 Task: Add the "Quantity selector" component in the site builder.
Action: Mouse moved to (934, 83)
Screenshot: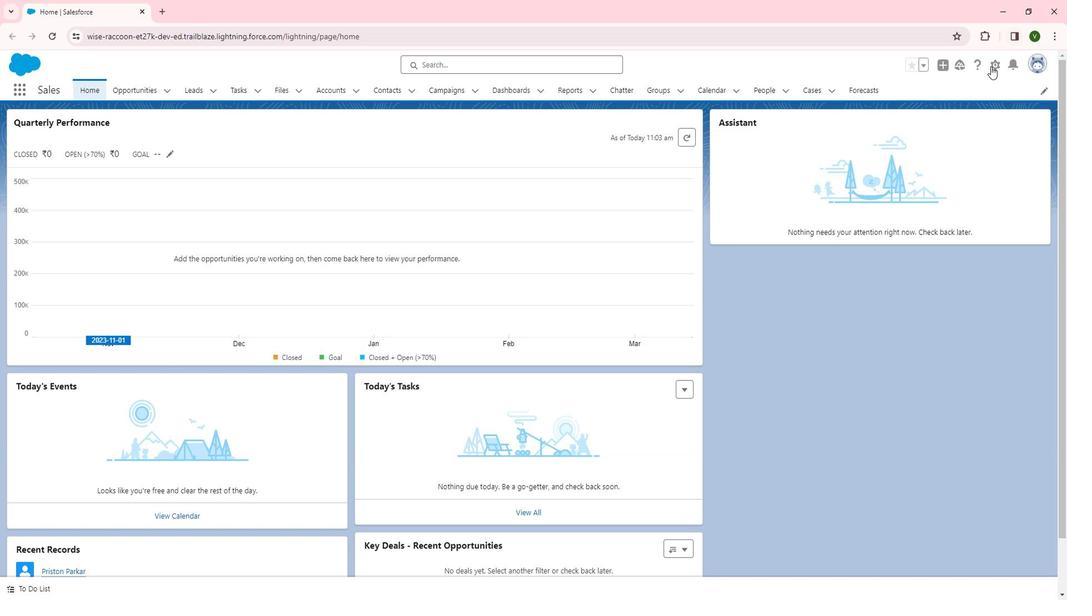 
Action: Mouse pressed left at (934, 83)
Screenshot: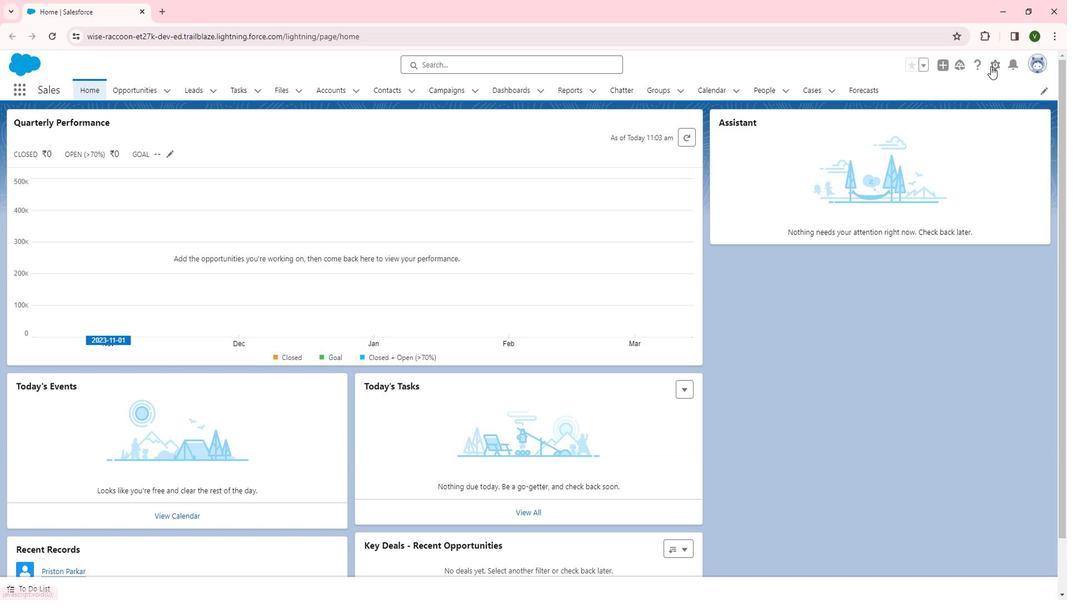 
Action: Mouse moved to (880, 109)
Screenshot: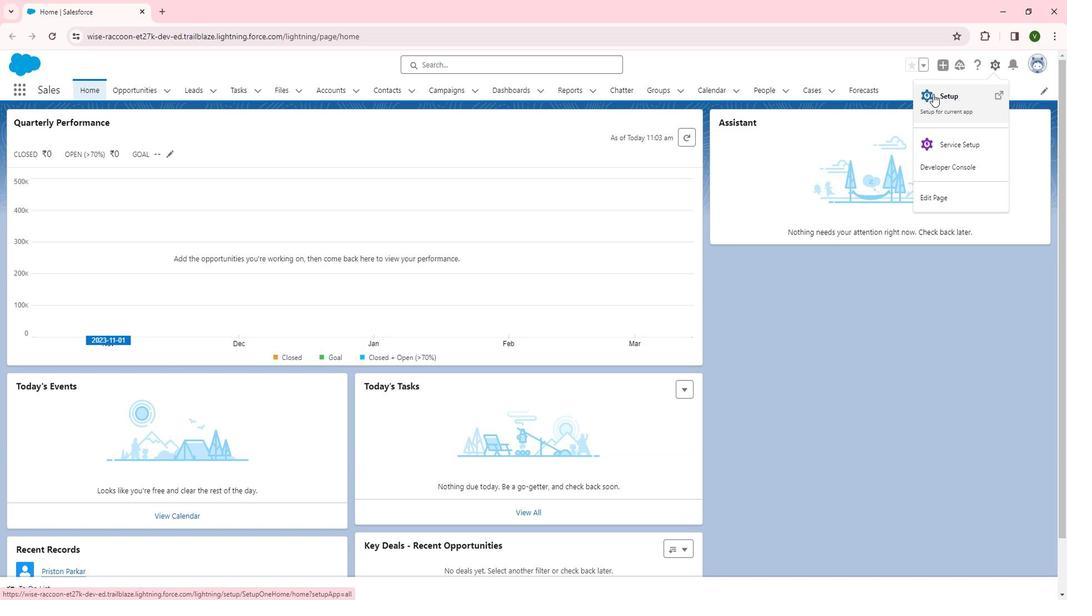 
Action: Mouse pressed left at (880, 109)
Screenshot: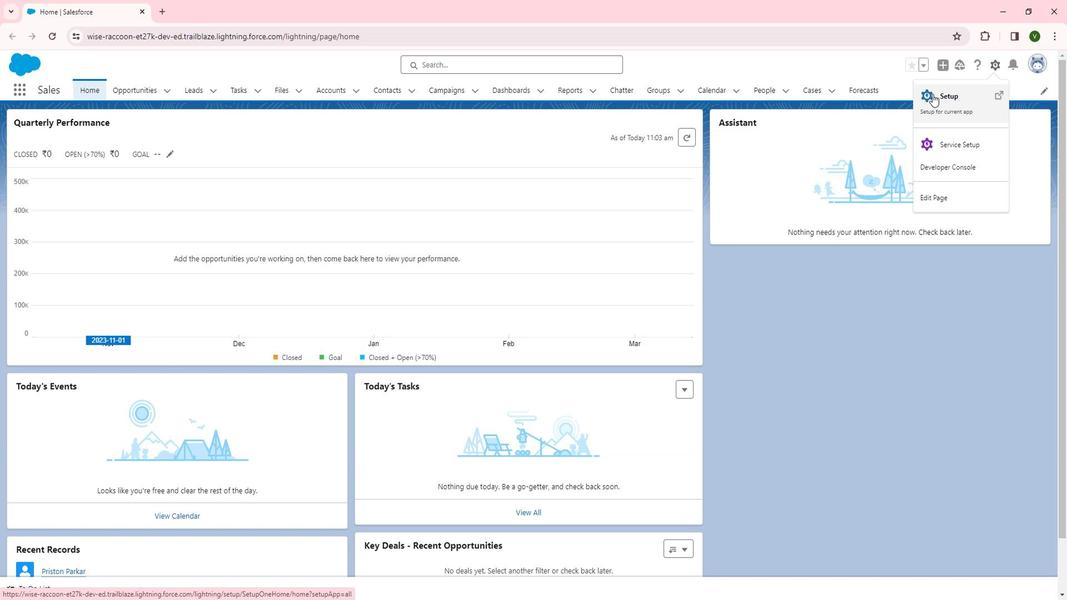 
Action: Mouse moved to (66, 301)
Screenshot: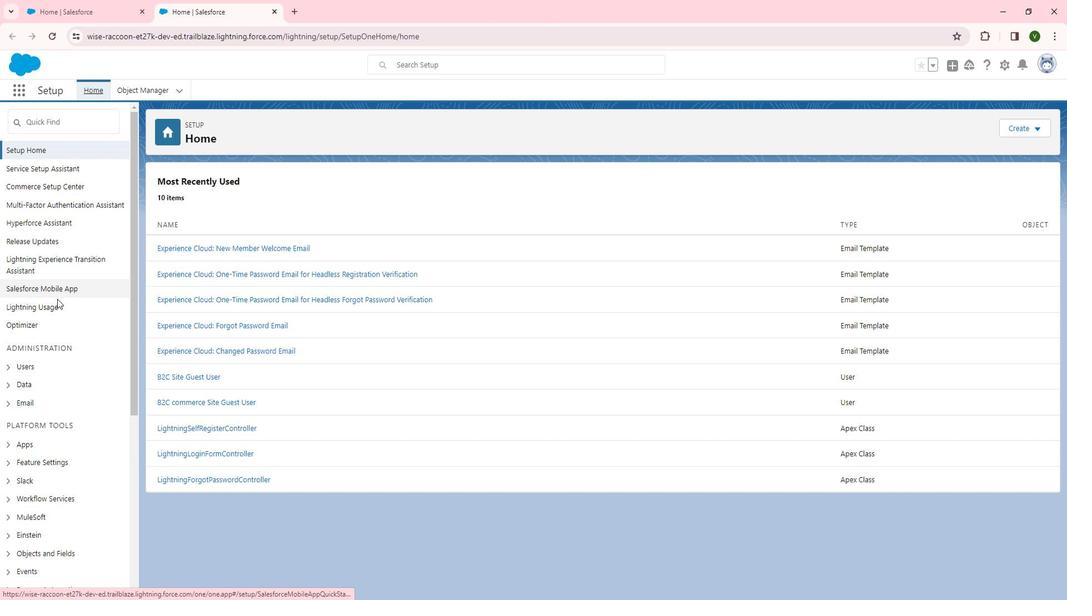 
Action: Mouse scrolled (66, 300) with delta (0, 0)
Screenshot: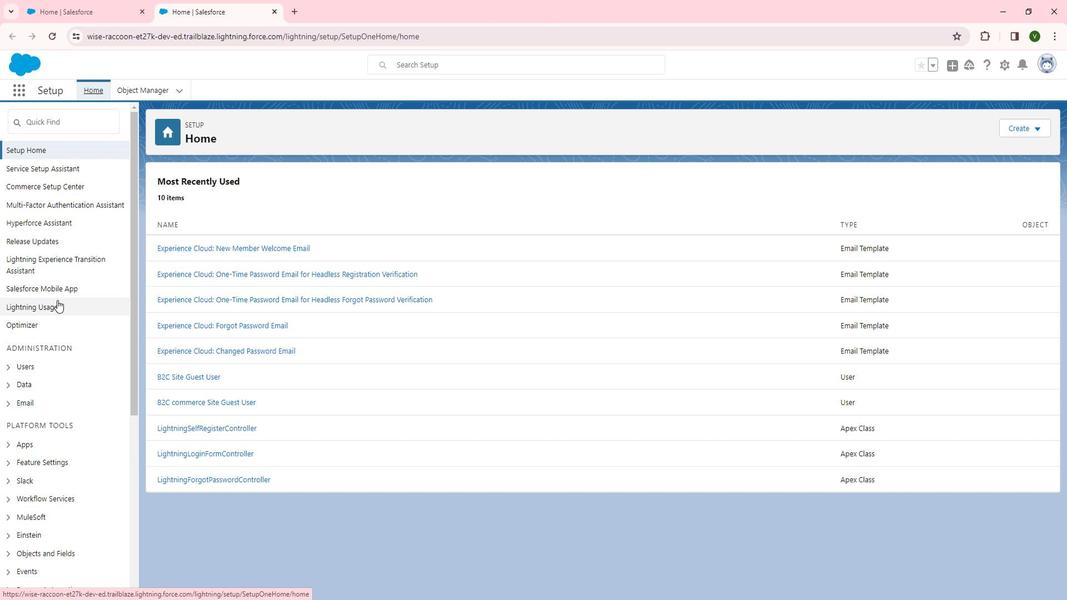 
Action: Mouse scrolled (66, 300) with delta (0, 0)
Screenshot: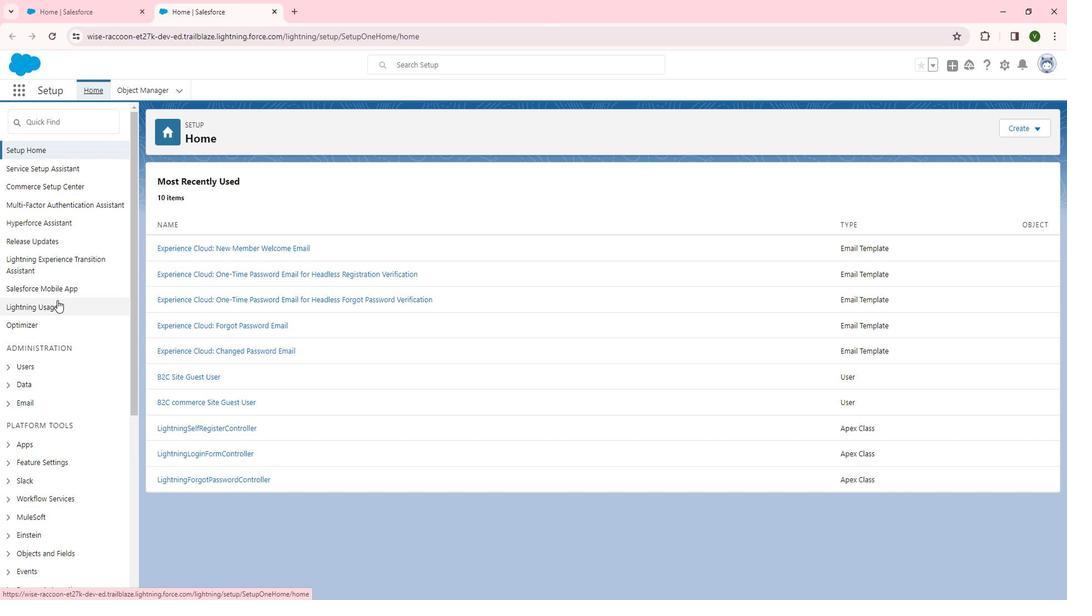 
Action: Mouse scrolled (66, 300) with delta (0, 0)
Screenshot: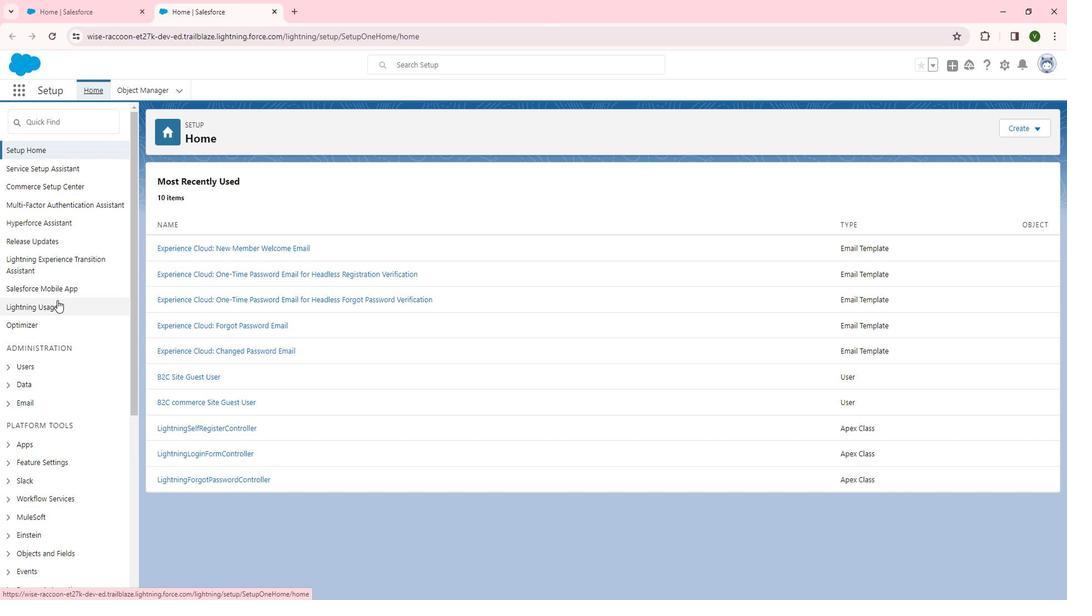 
Action: Mouse moved to (43, 287)
Screenshot: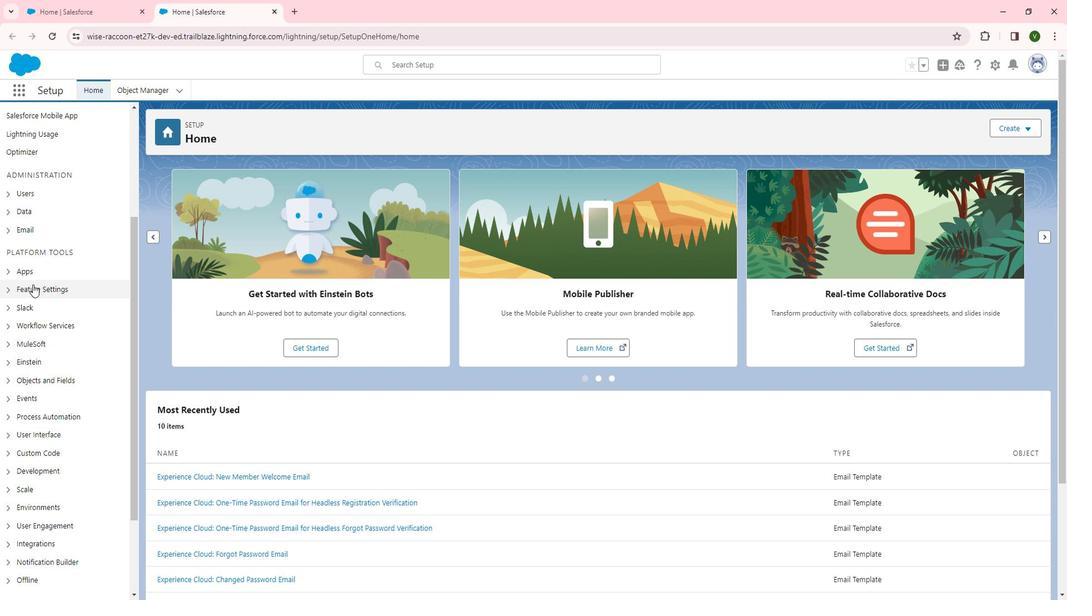 
Action: Mouse pressed left at (43, 287)
Screenshot: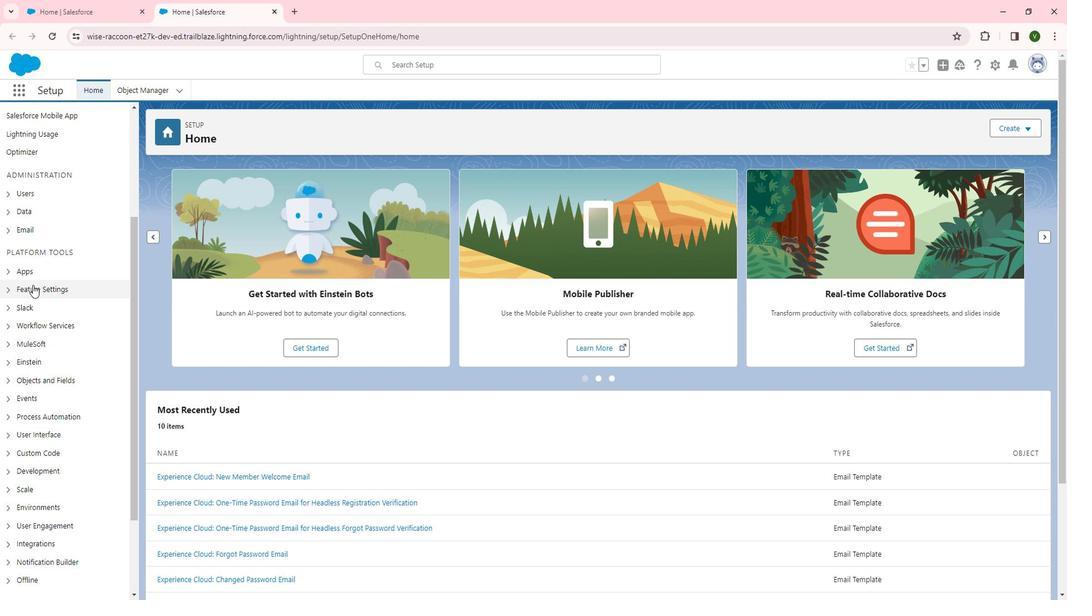 
Action: Mouse moved to (52, 336)
Screenshot: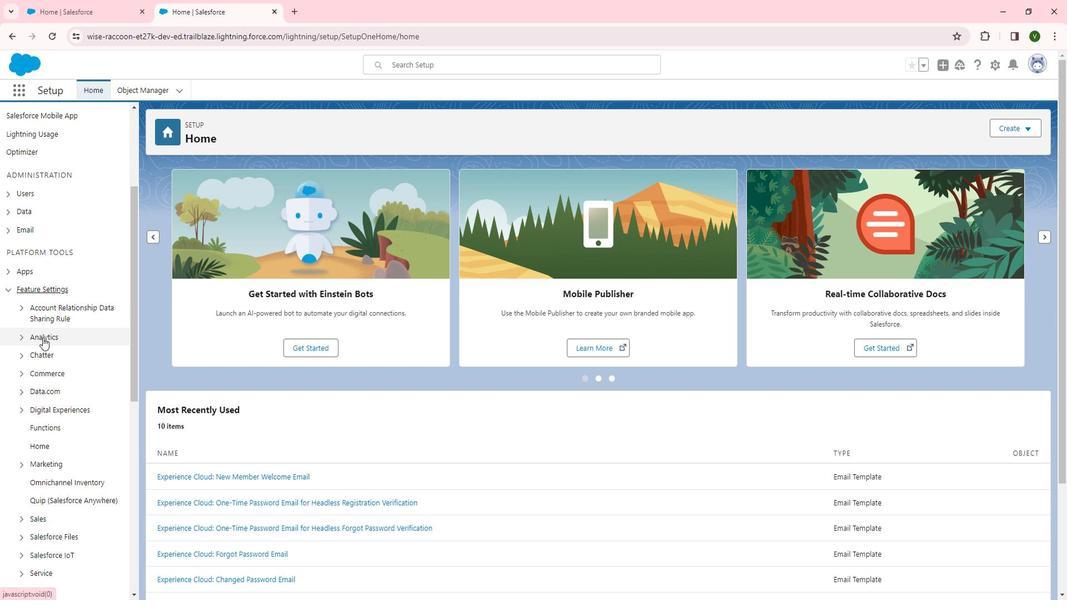 
Action: Mouse scrolled (52, 335) with delta (0, 0)
Screenshot: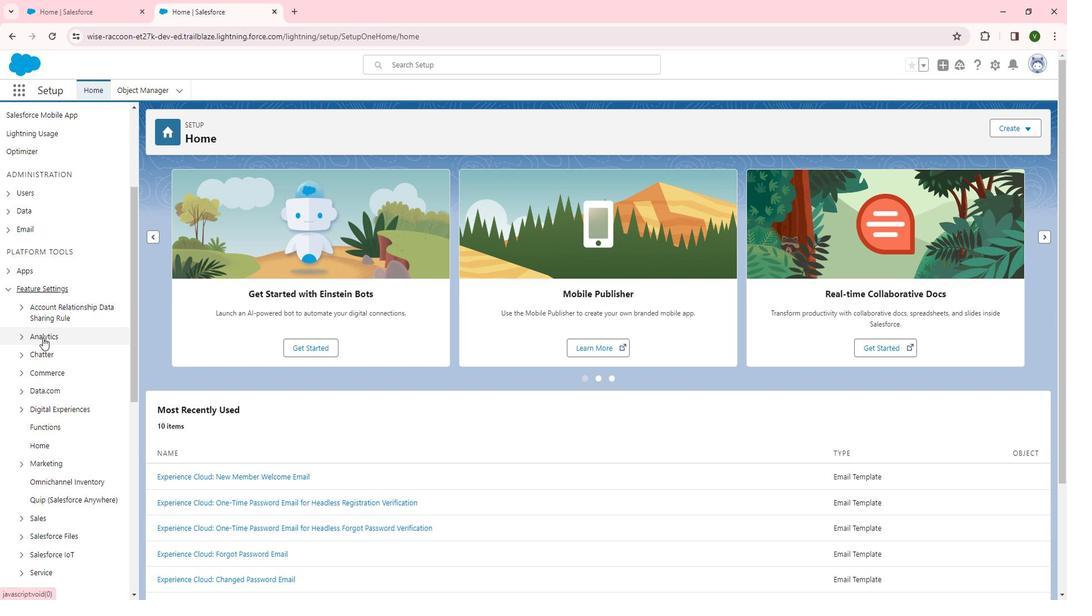 
Action: Mouse scrolled (52, 335) with delta (0, 0)
Screenshot: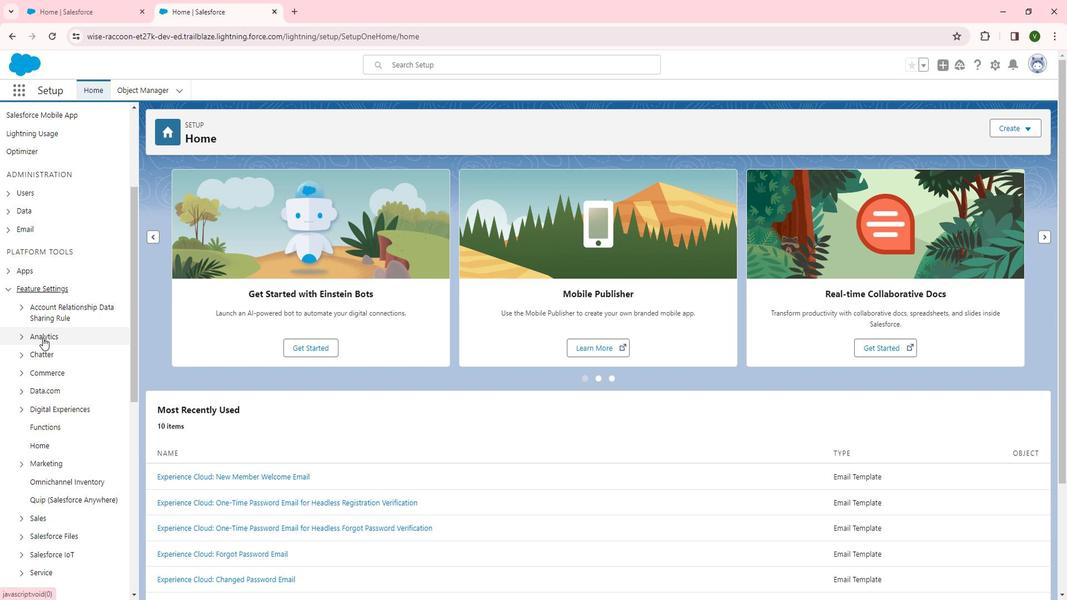 
Action: Mouse moved to (62, 293)
Screenshot: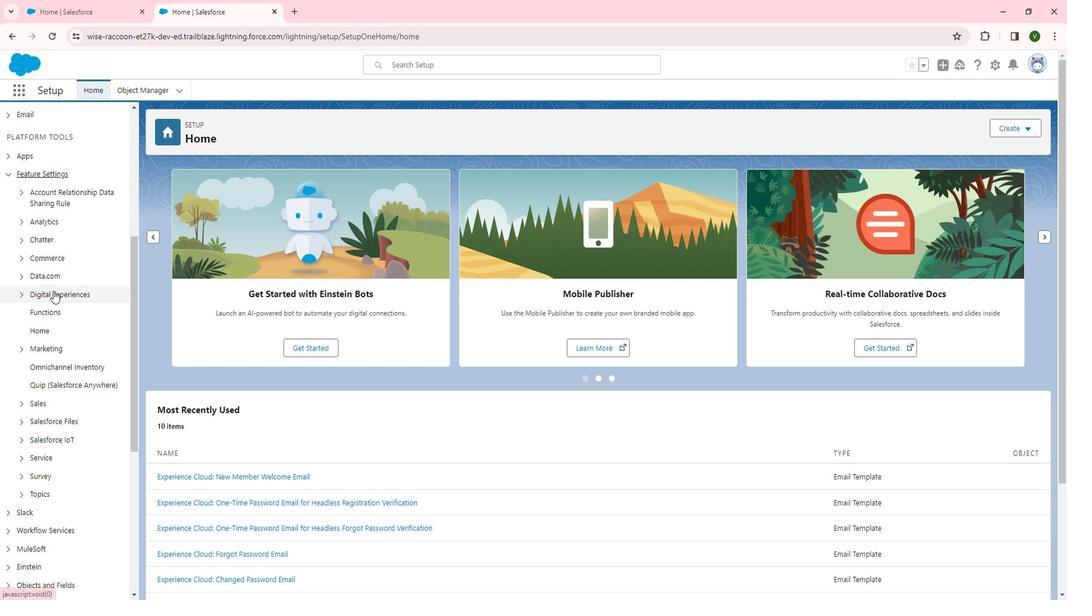 
Action: Mouse pressed left at (62, 293)
Screenshot: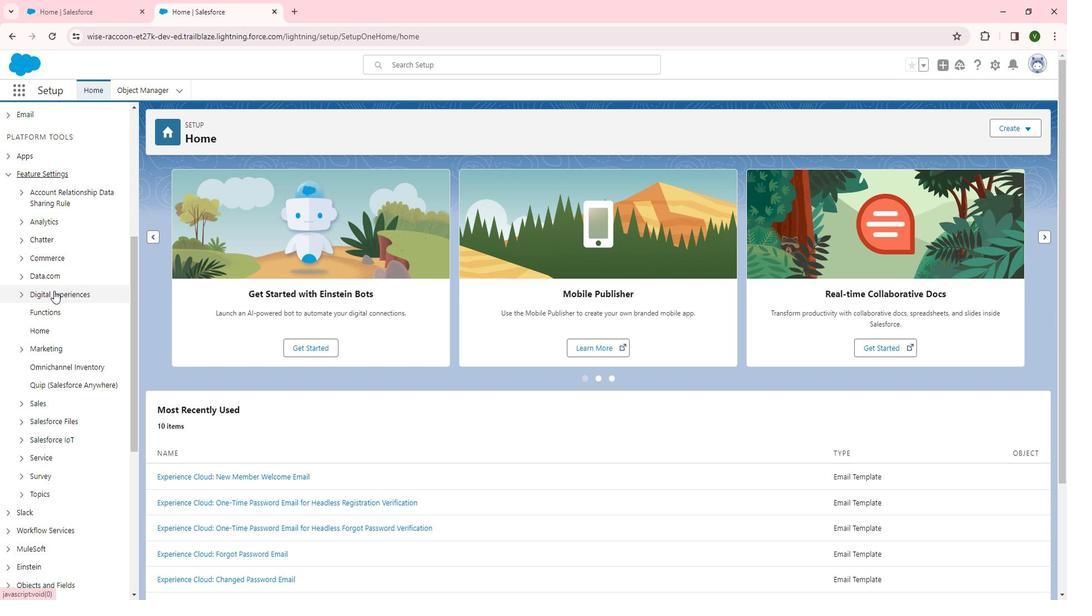 
Action: Mouse moved to (60, 310)
Screenshot: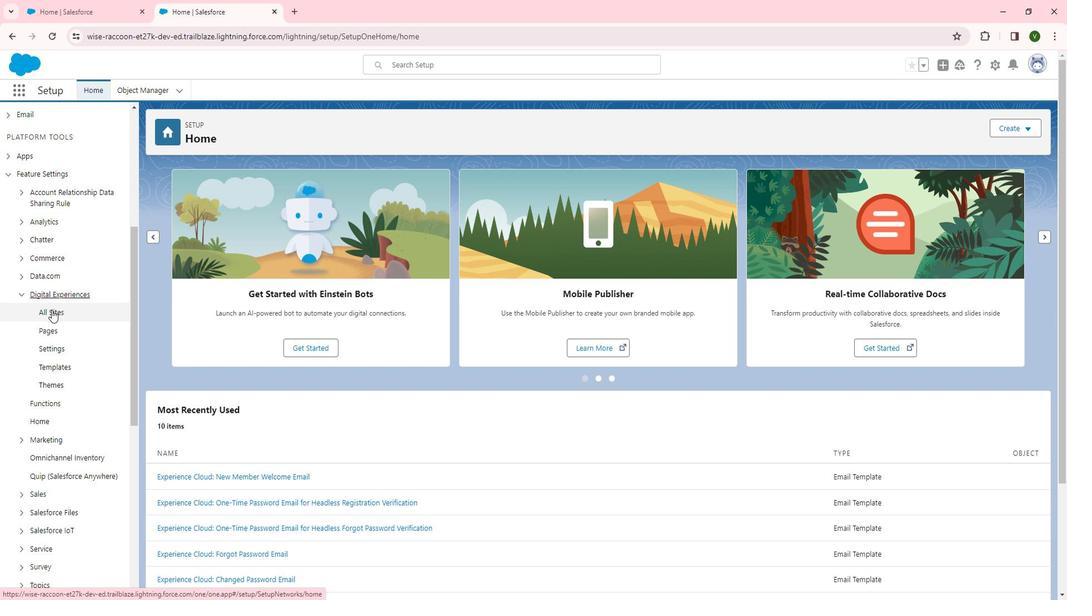 
Action: Mouse scrolled (60, 309) with delta (0, 0)
Screenshot: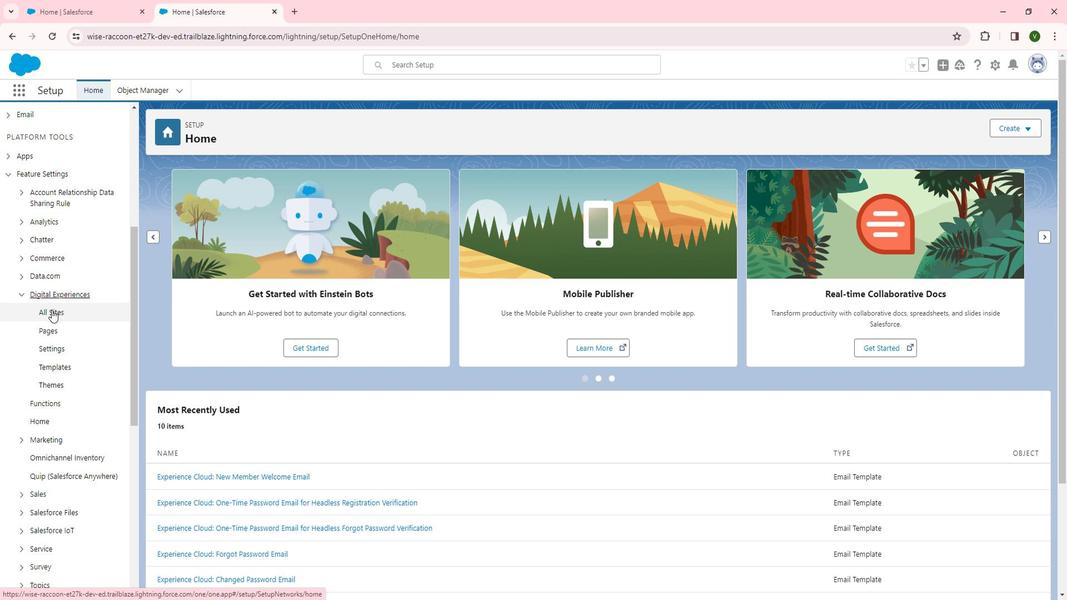 
Action: Mouse moved to (61, 258)
Screenshot: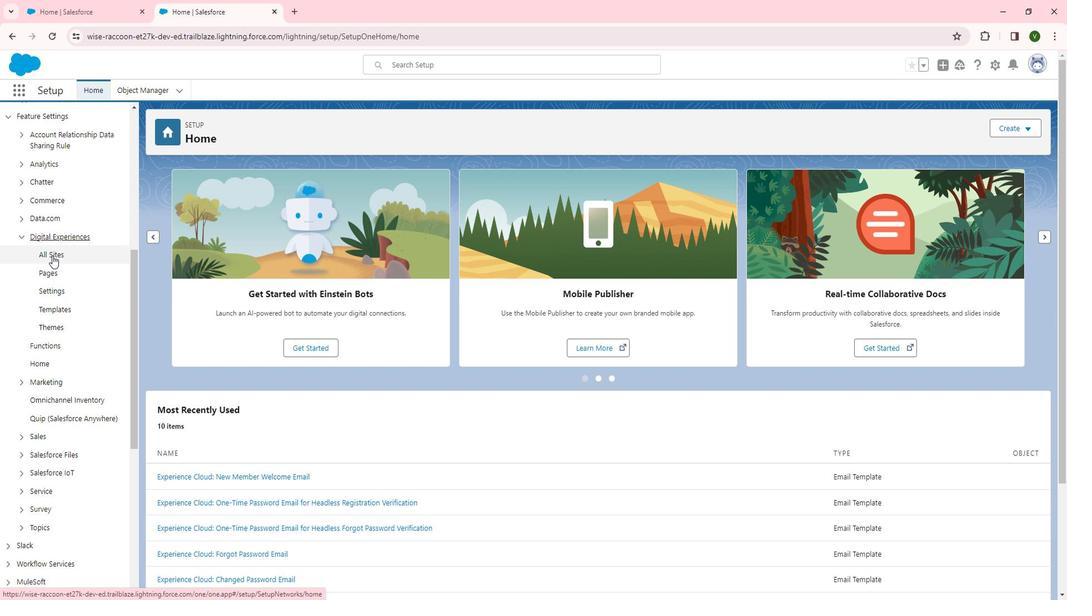 
Action: Mouse pressed left at (61, 258)
Screenshot: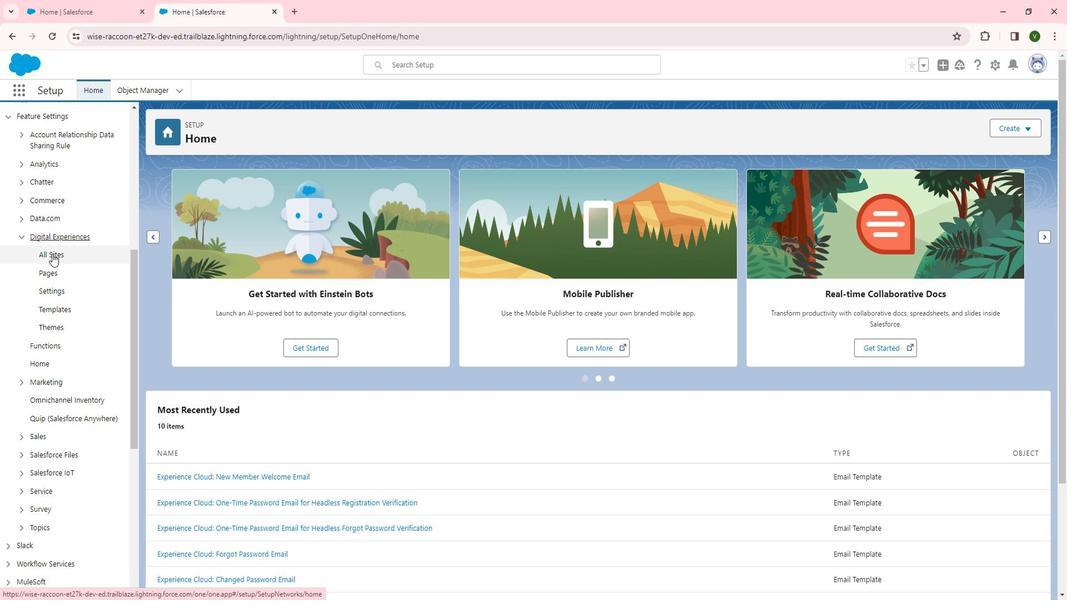 
Action: Mouse moved to (187, 285)
Screenshot: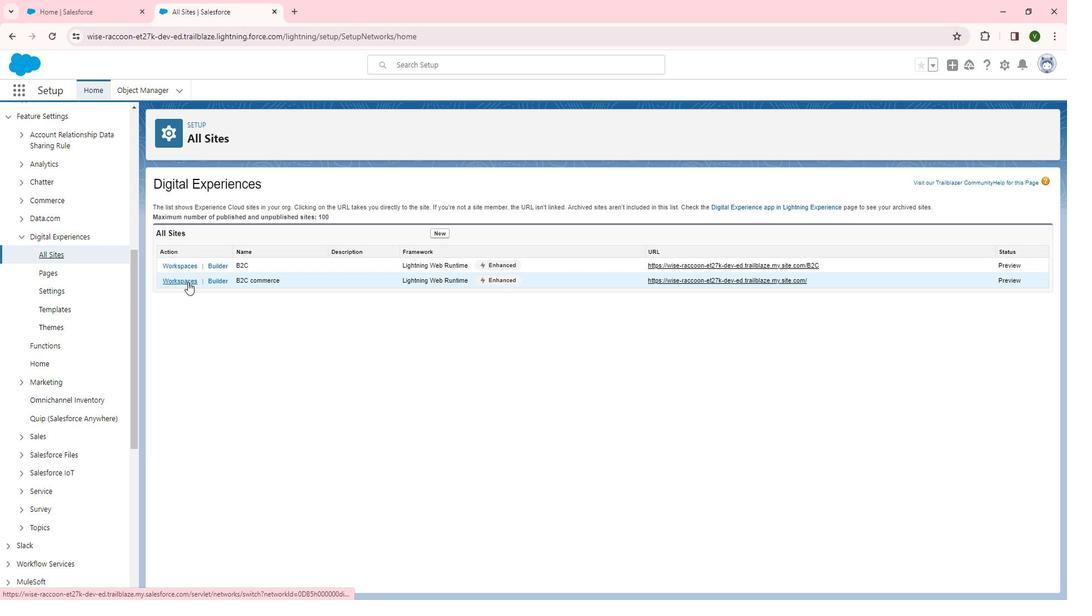 
Action: Mouse pressed left at (187, 285)
Screenshot: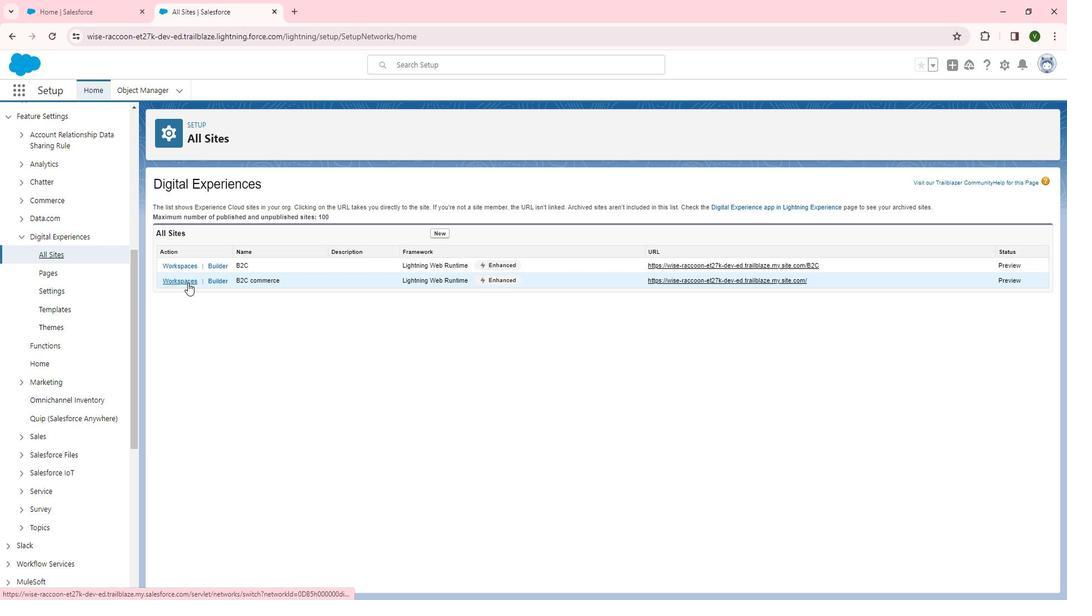 
Action: Mouse moved to (147, 253)
Screenshot: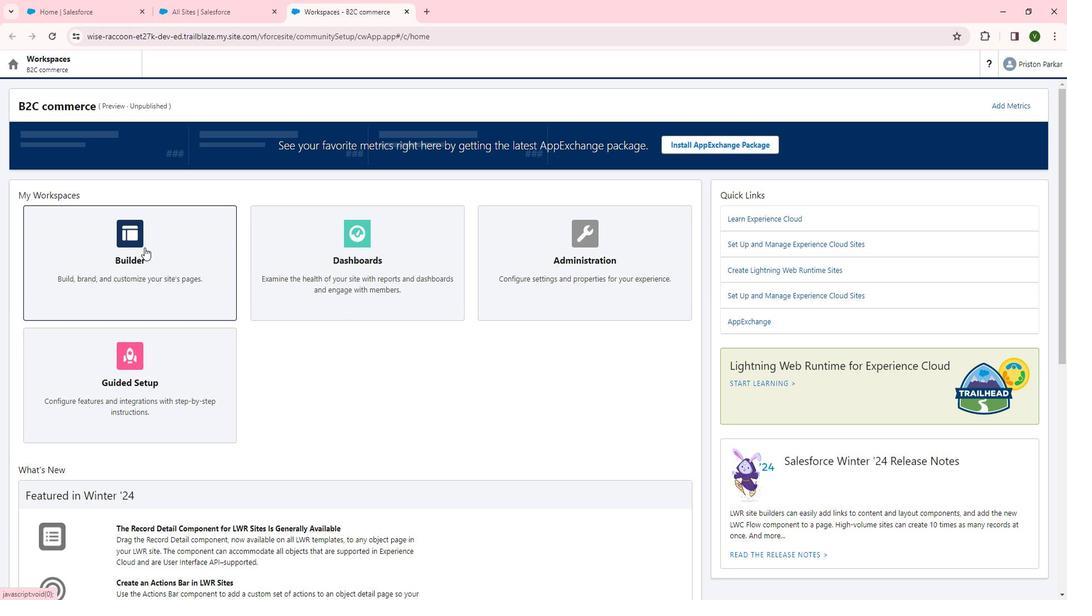 
Action: Mouse pressed left at (147, 253)
Screenshot: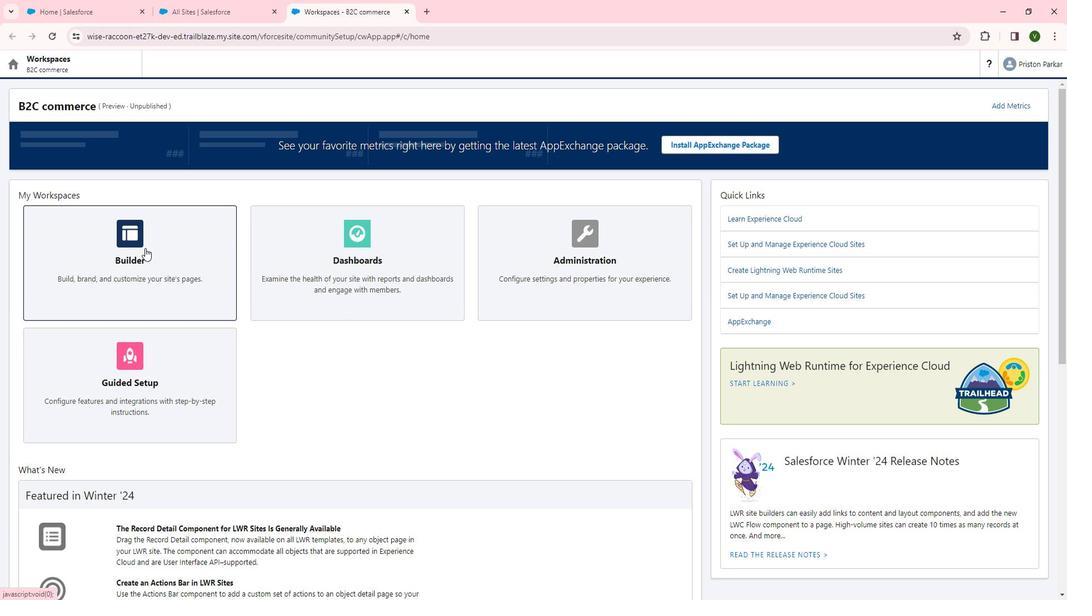 
Action: Mouse moved to (200, 319)
Screenshot: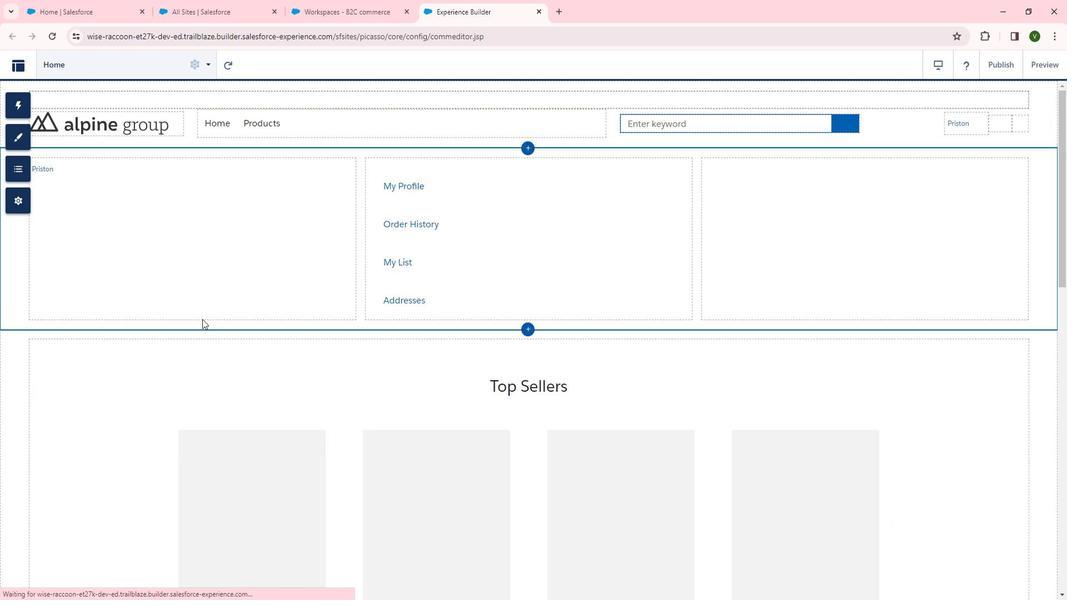 
Action: Mouse scrolled (200, 318) with delta (0, 0)
Screenshot: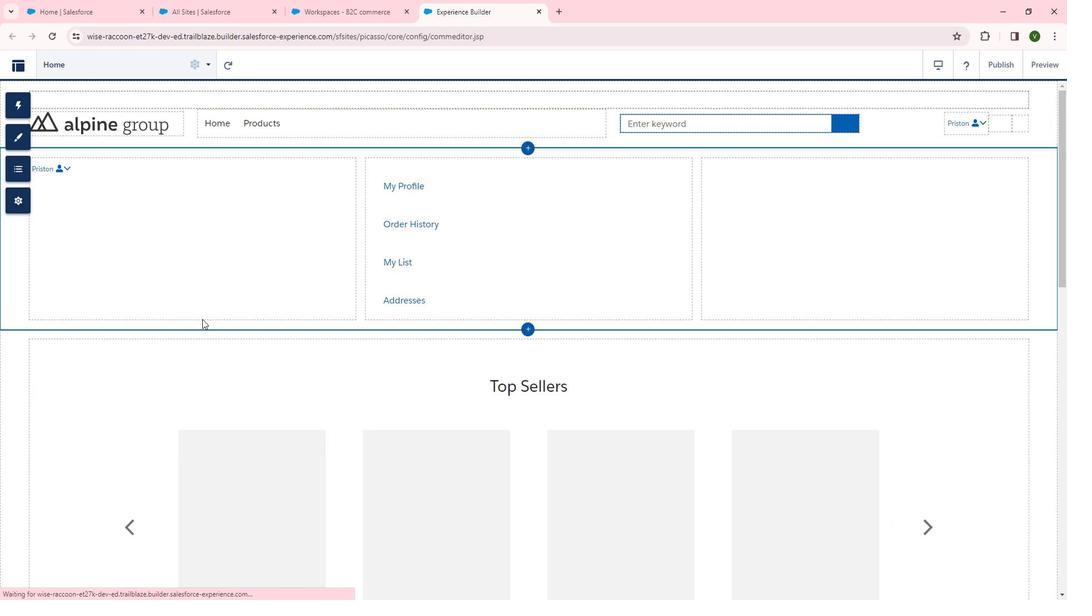 
Action: Mouse scrolled (200, 318) with delta (0, 0)
Screenshot: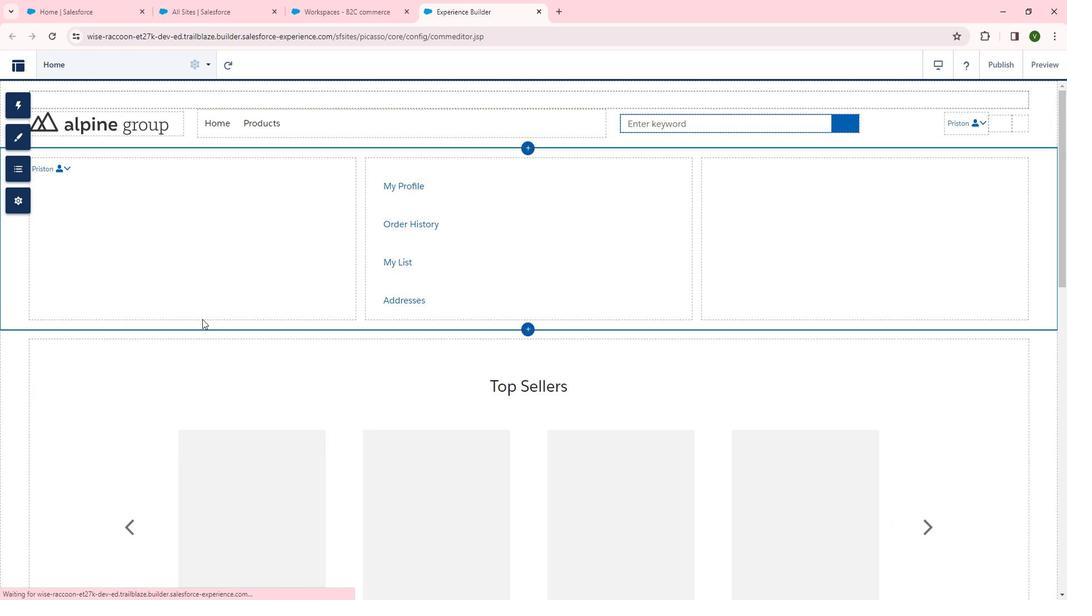 
Action: Mouse moved to (200, 319)
Screenshot: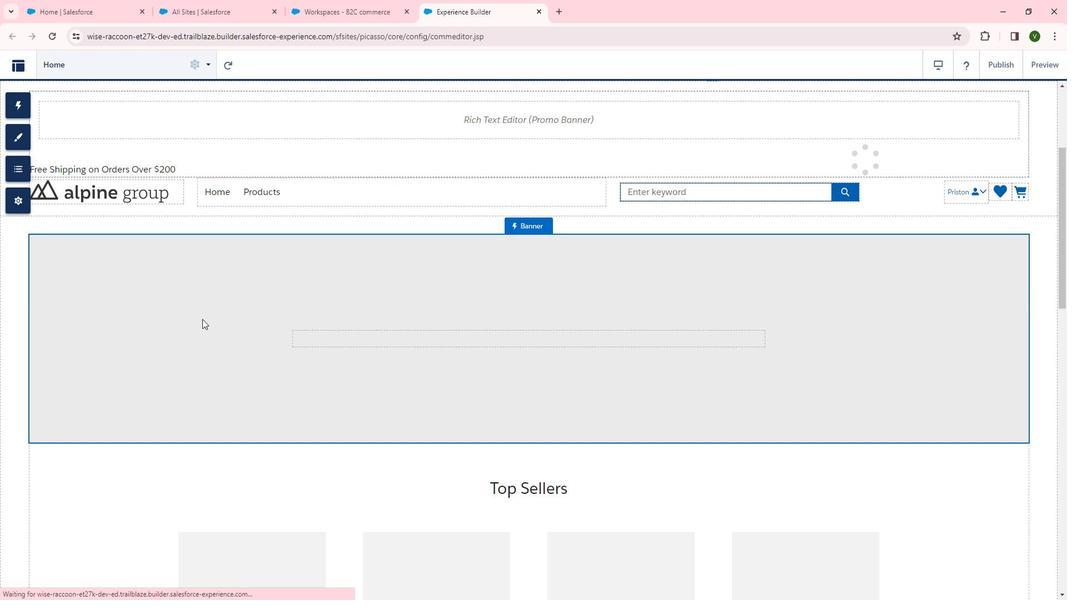 
Action: Mouse scrolled (200, 318) with delta (0, 0)
Screenshot: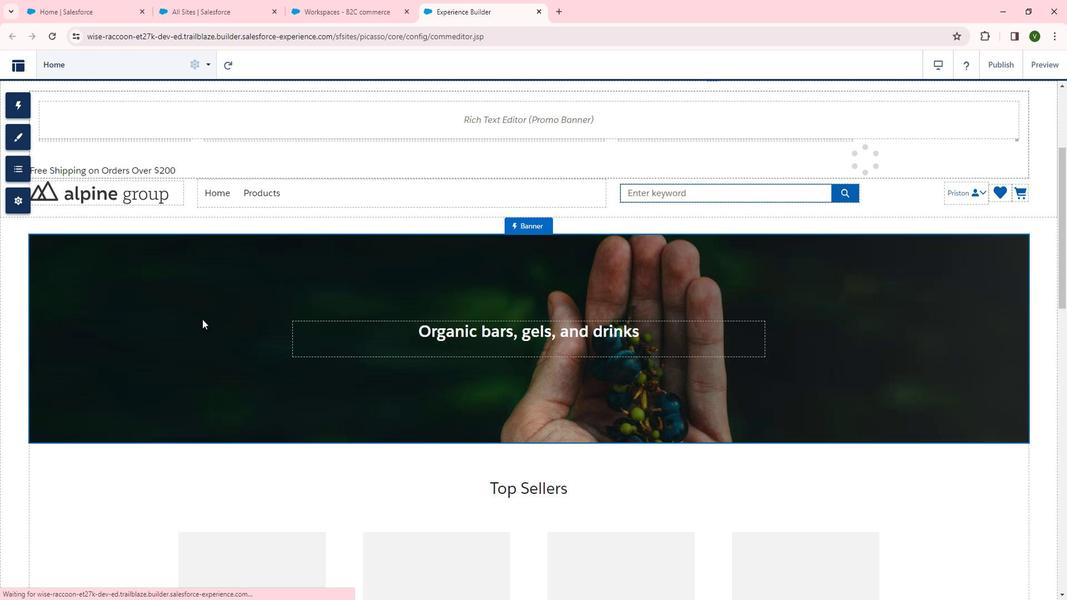 
Action: Mouse moved to (201, 319)
Screenshot: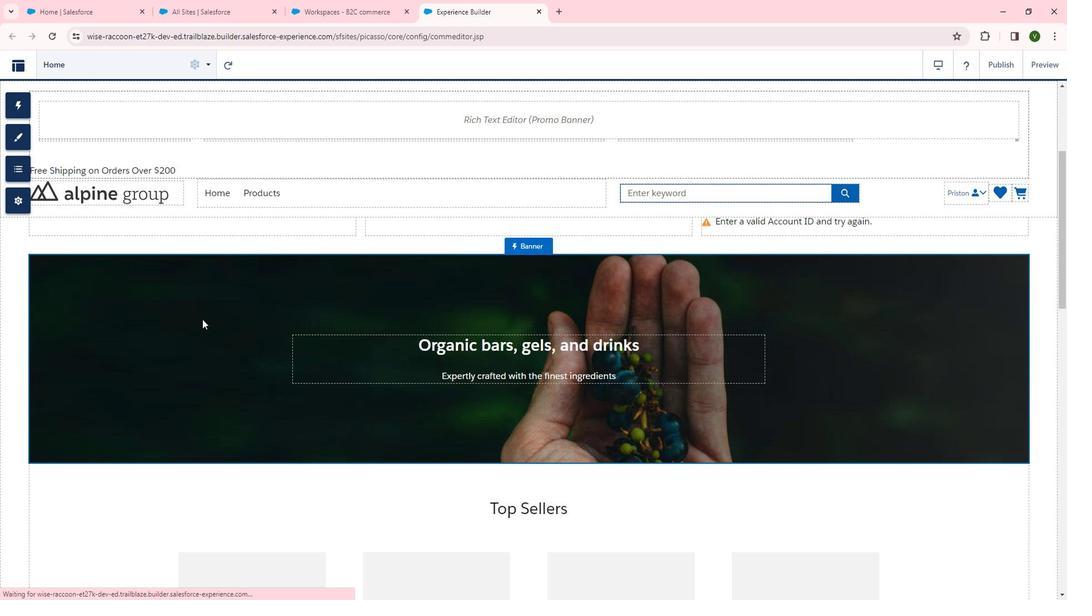 
Action: Mouse scrolled (201, 318) with delta (0, 0)
Screenshot: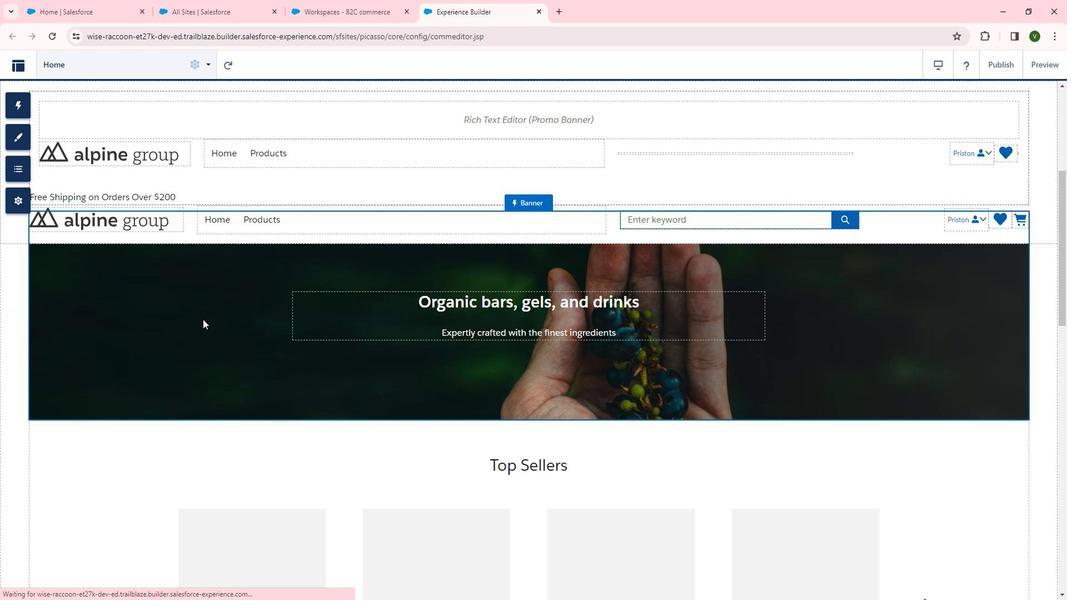 
Action: Mouse scrolled (201, 318) with delta (0, 0)
Screenshot: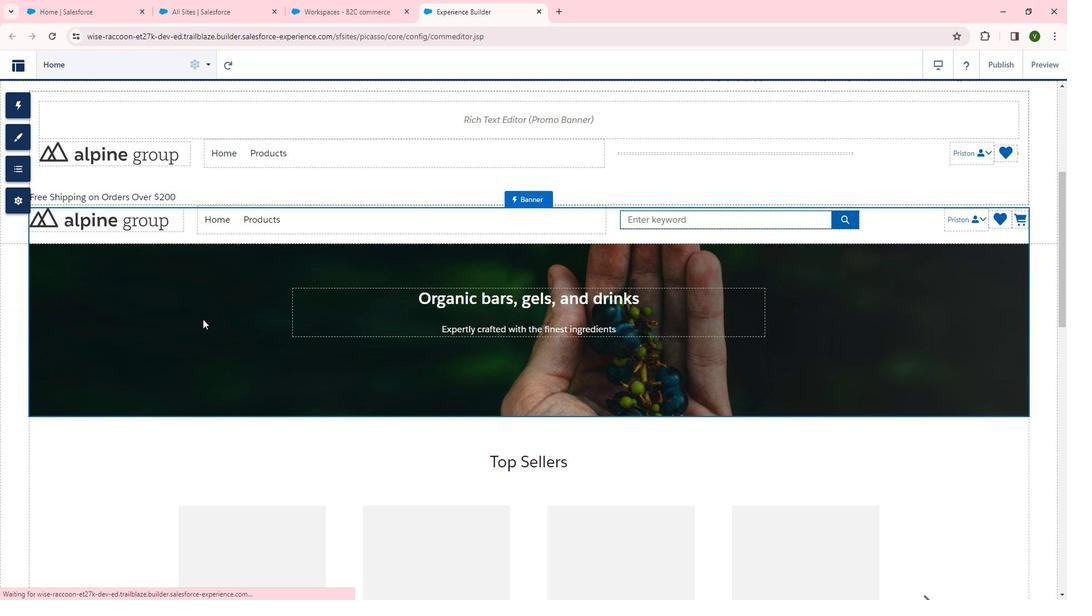 
Action: Mouse scrolled (201, 318) with delta (0, 0)
Screenshot: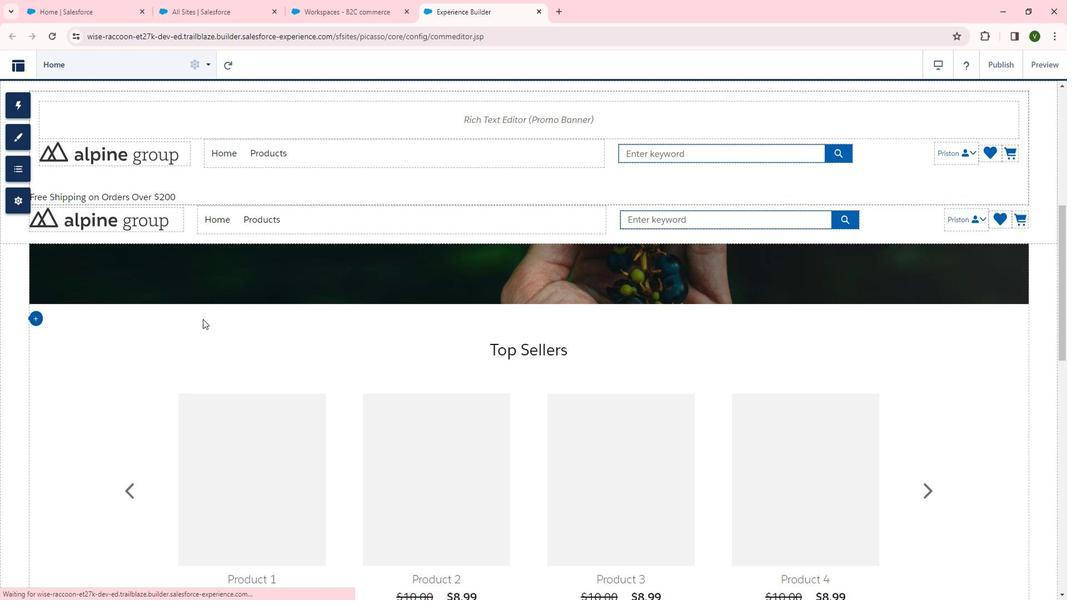 
Action: Mouse scrolled (201, 318) with delta (0, 0)
Screenshot: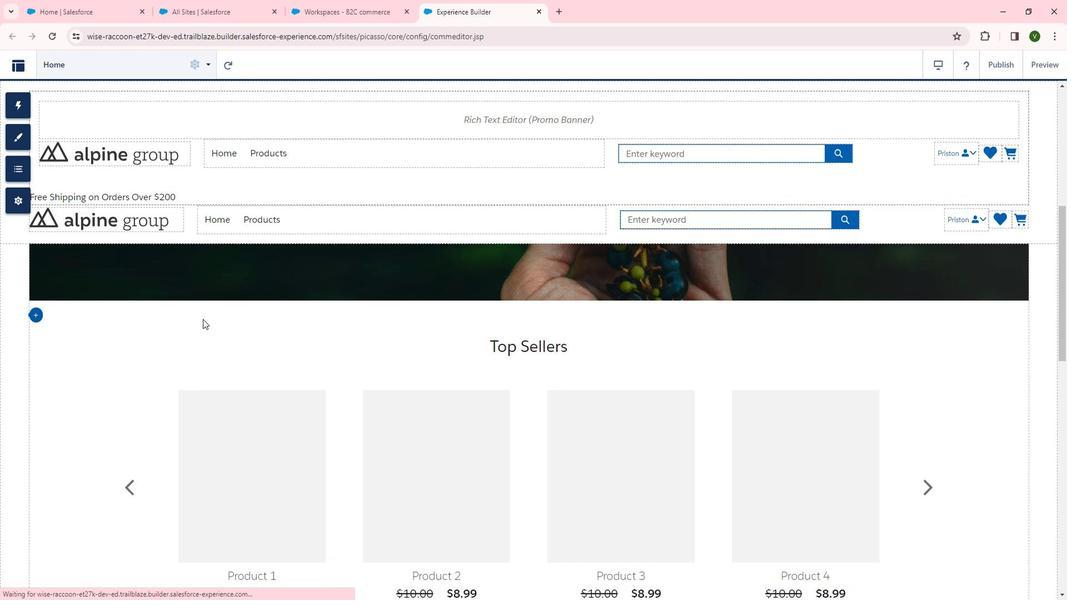 
Action: Mouse scrolled (201, 318) with delta (0, 0)
Screenshot: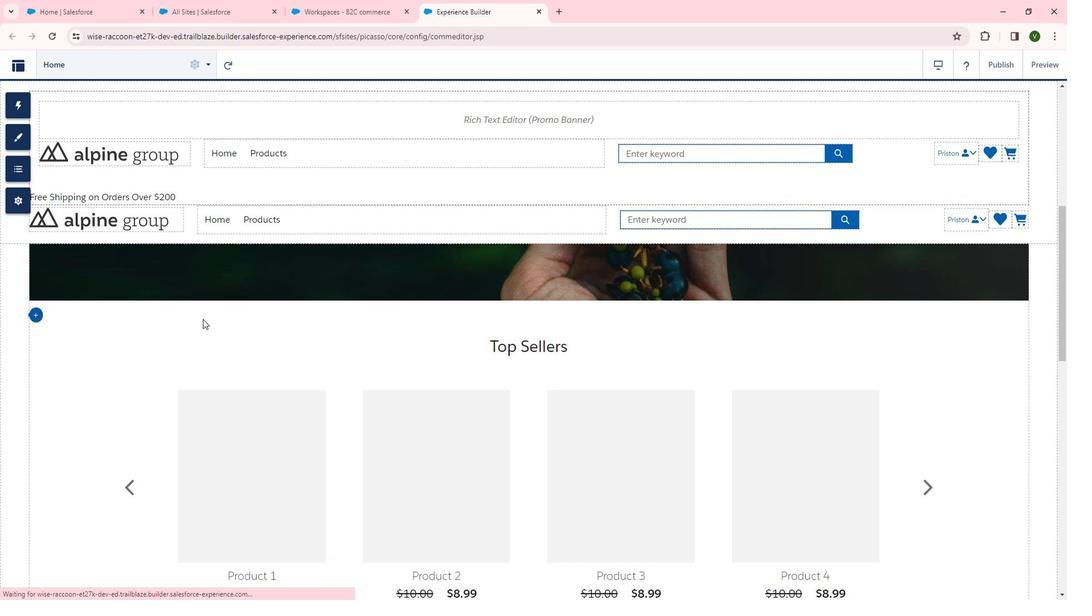 
Action: Mouse scrolled (201, 318) with delta (0, 0)
Screenshot: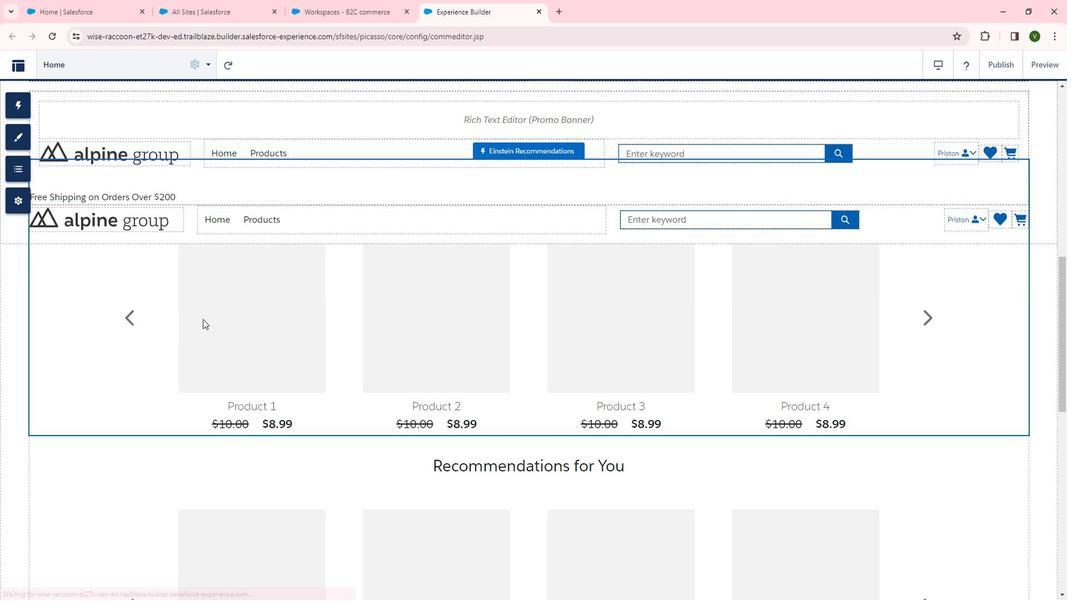
Action: Mouse scrolled (201, 318) with delta (0, 0)
Screenshot: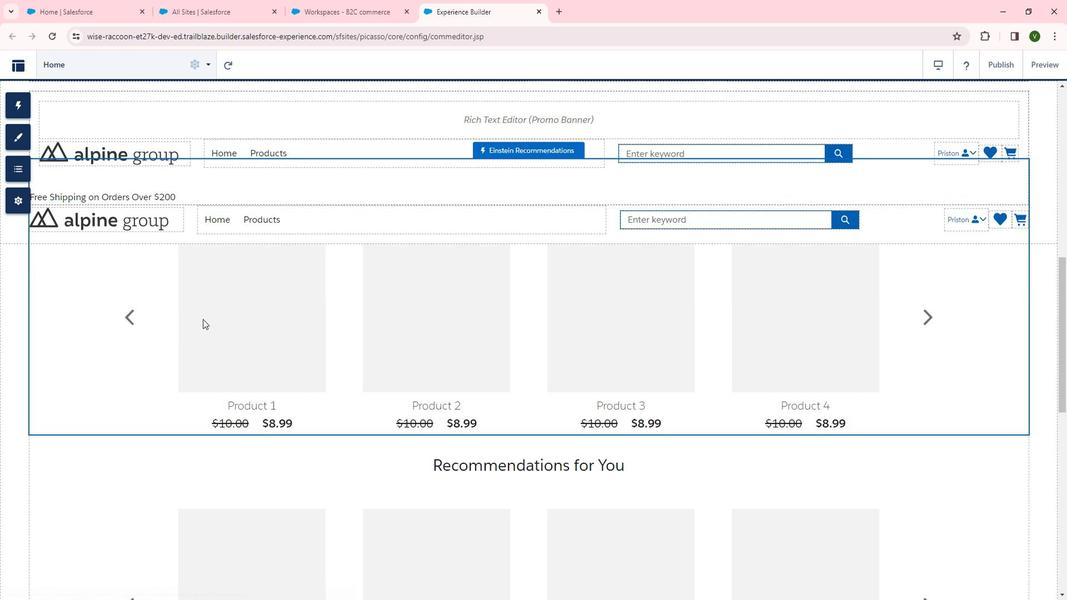 
Action: Mouse scrolled (201, 318) with delta (0, 0)
Screenshot: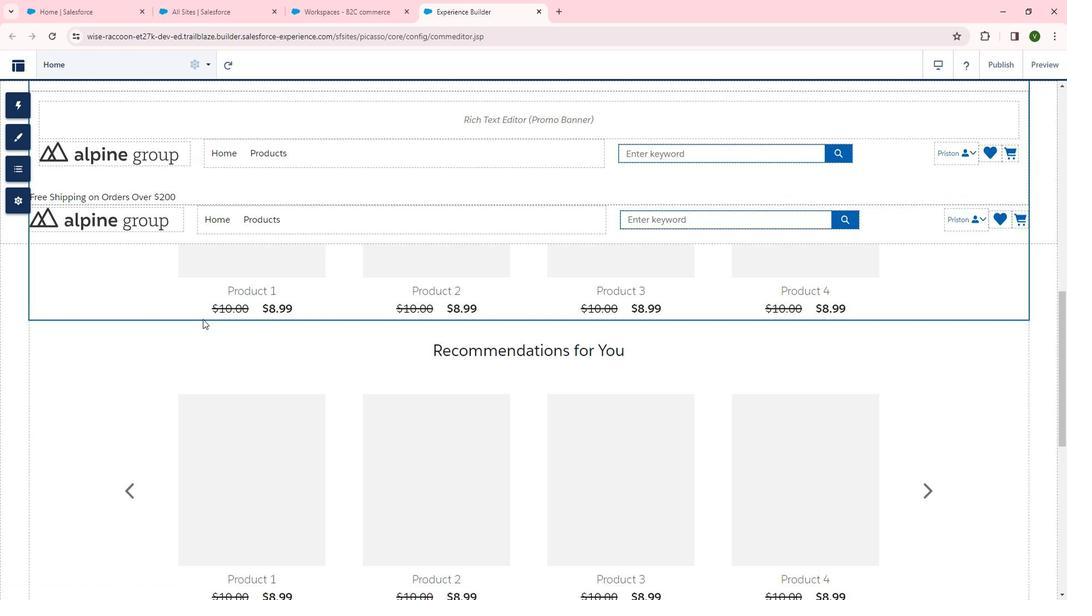 
Action: Mouse scrolled (201, 318) with delta (0, 0)
Screenshot: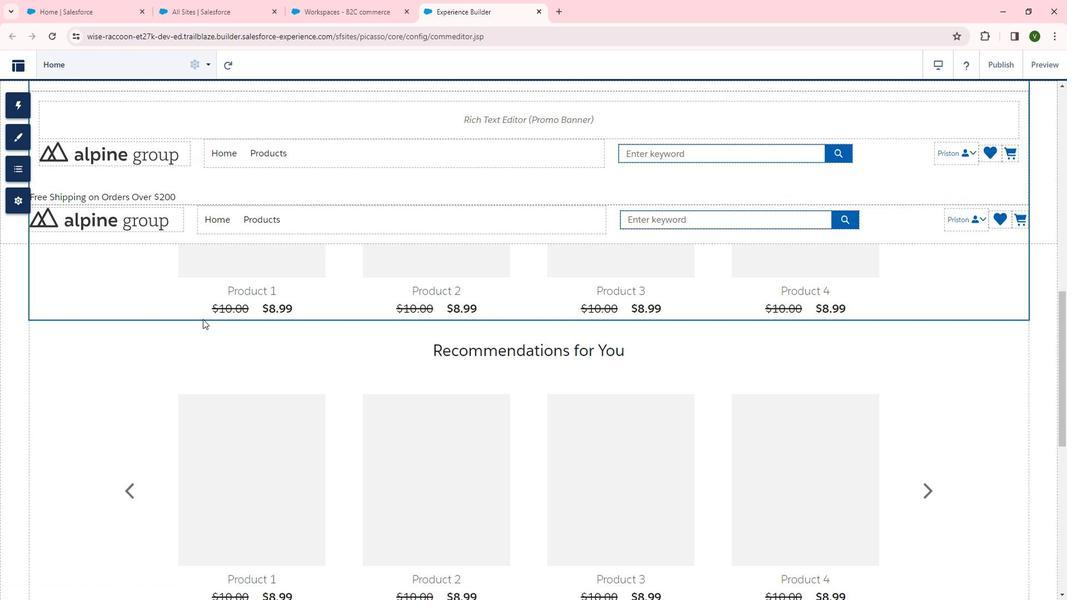 
Action: Mouse scrolled (201, 318) with delta (0, 0)
Screenshot: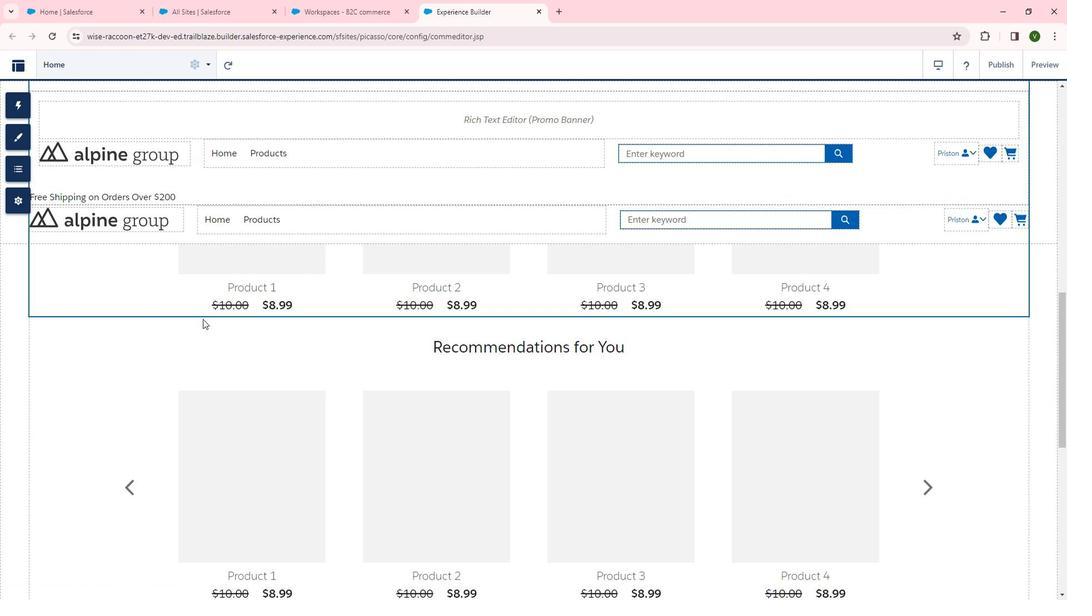 
Action: Mouse scrolled (201, 318) with delta (0, 0)
Screenshot: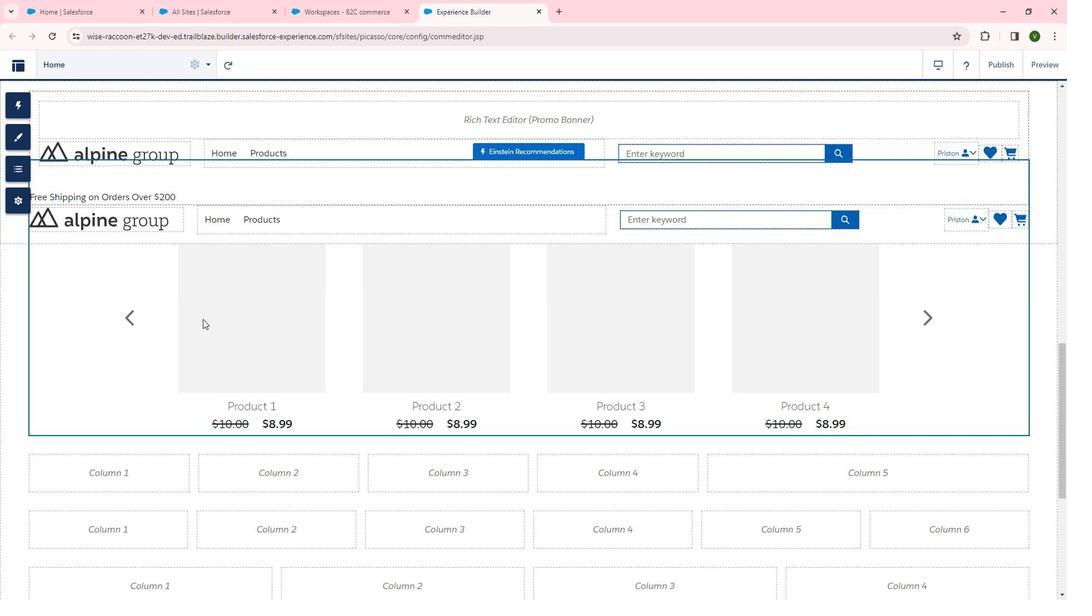 
Action: Mouse scrolled (201, 318) with delta (0, 0)
Screenshot: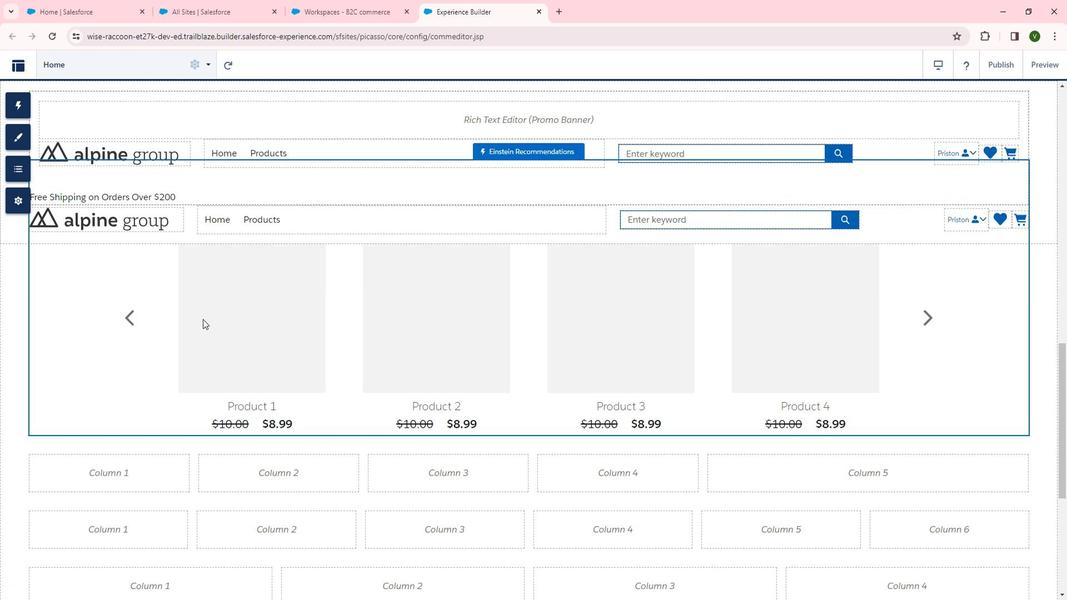 
Action: Mouse scrolled (201, 318) with delta (0, 0)
Screenshot: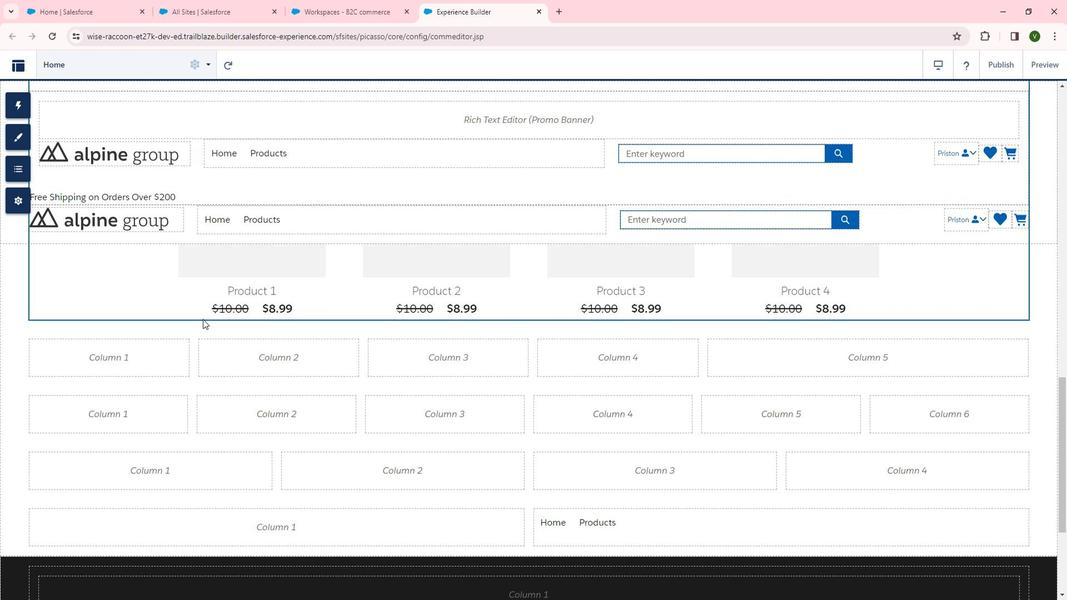 
Action: Mouse scrolled (201, 318) with delta (0, 0)
Screenshot: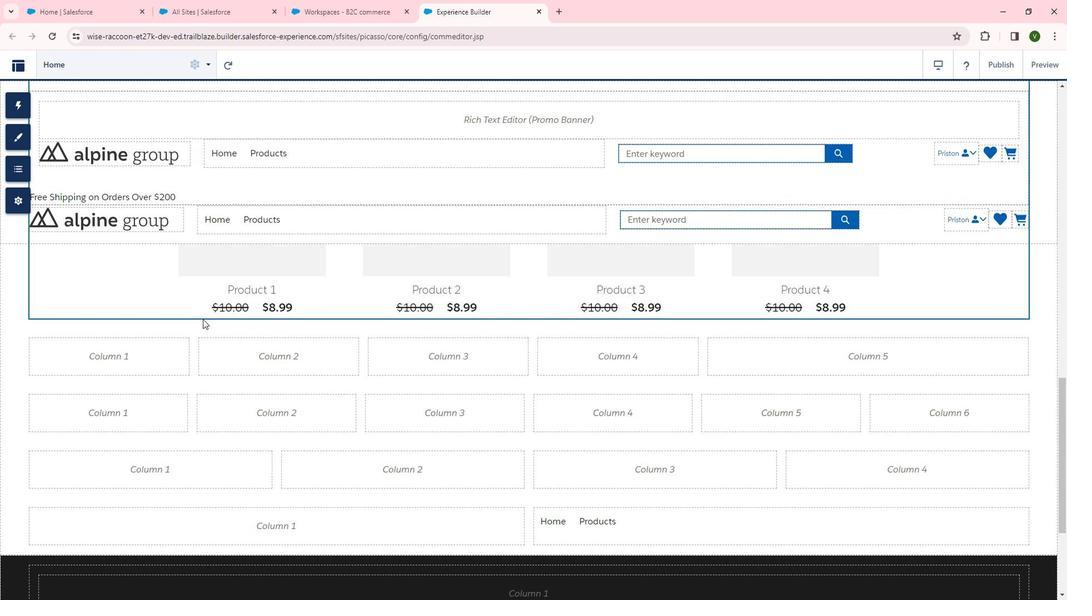 
Action: Mouse scrolled (201, 318) with delta (0, 0)
Screenshot: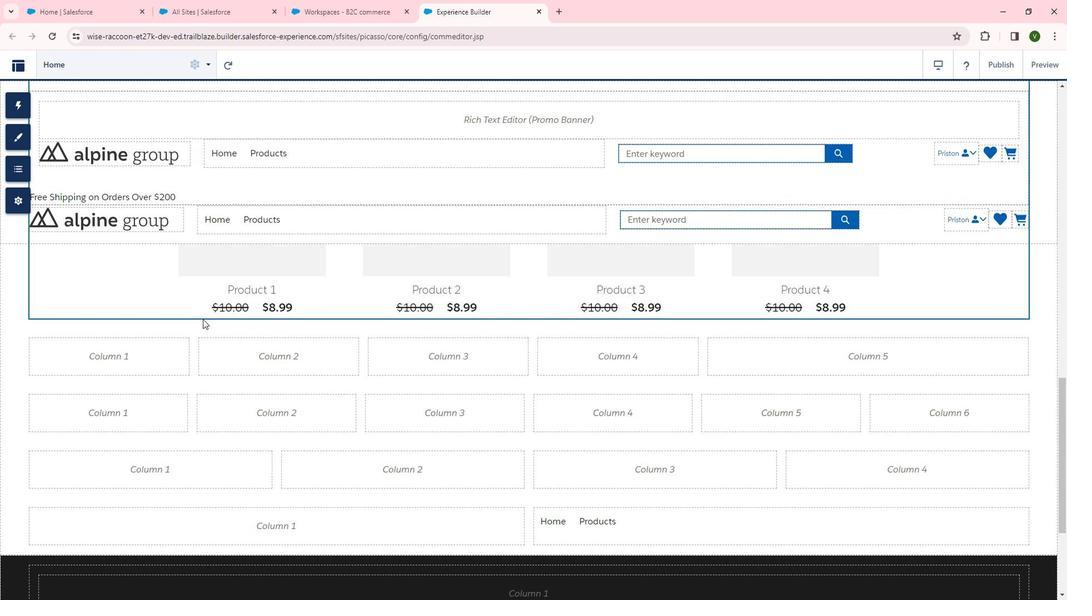 
Action: Mouse scrolled (201, 319) with delta (0, 0)
Screenshot: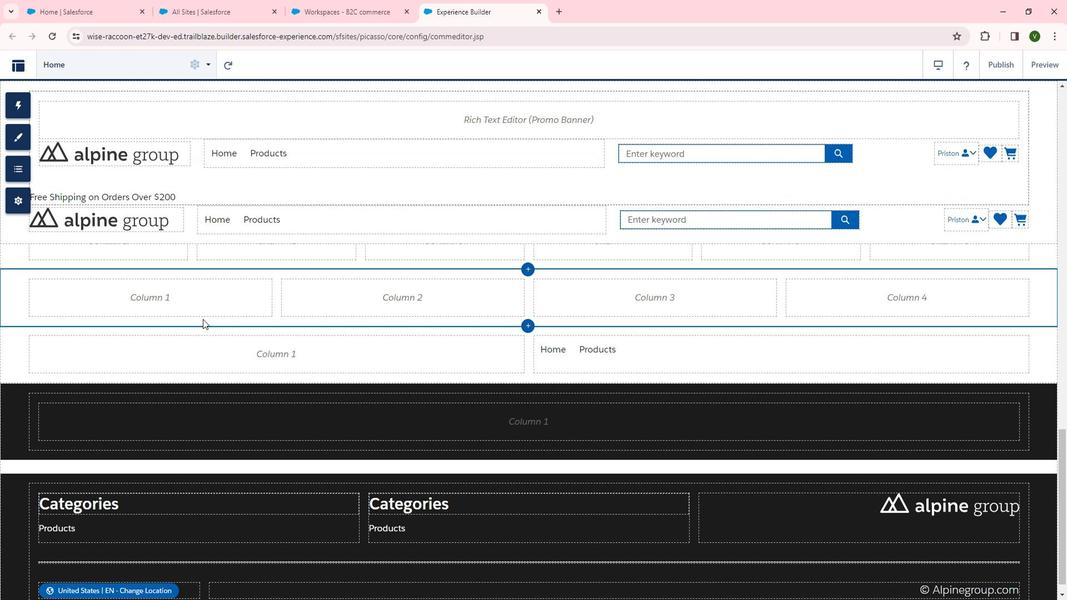 
Action: Mouse scrolled (201, 319) with delta (0, 0)
Screenshot: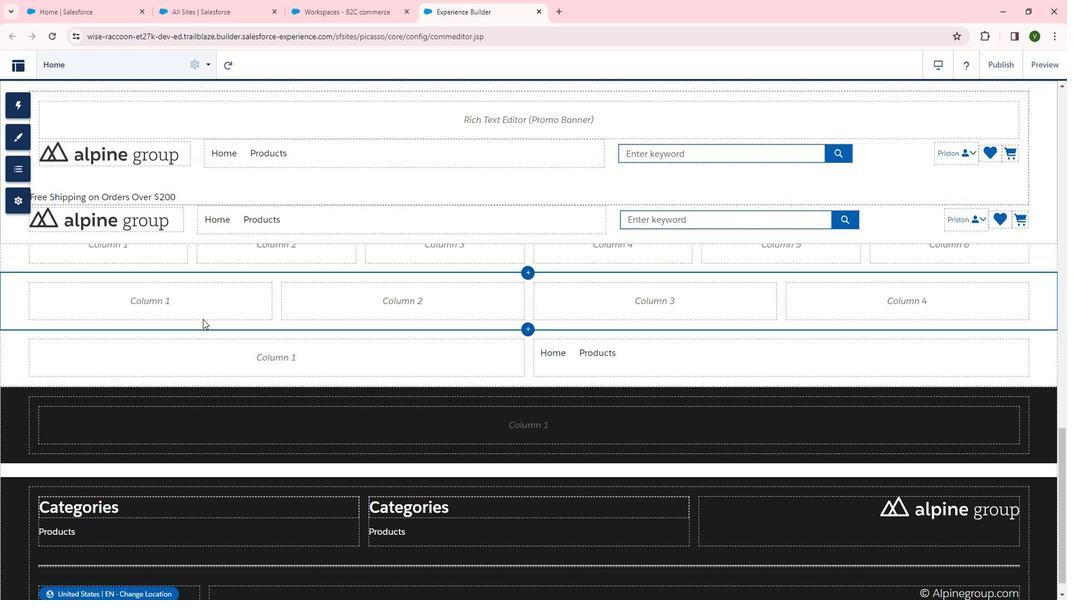 
Action: Mouse moved to (26, 119)
Screenshot: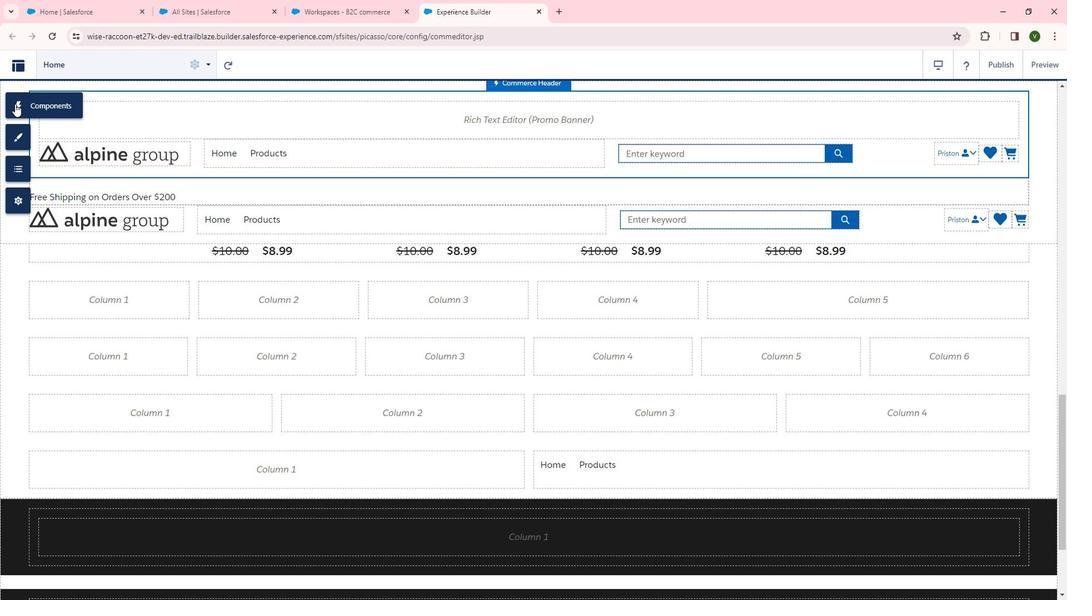 
Action: Mouse pressed left at (26, 119)
Screenshot: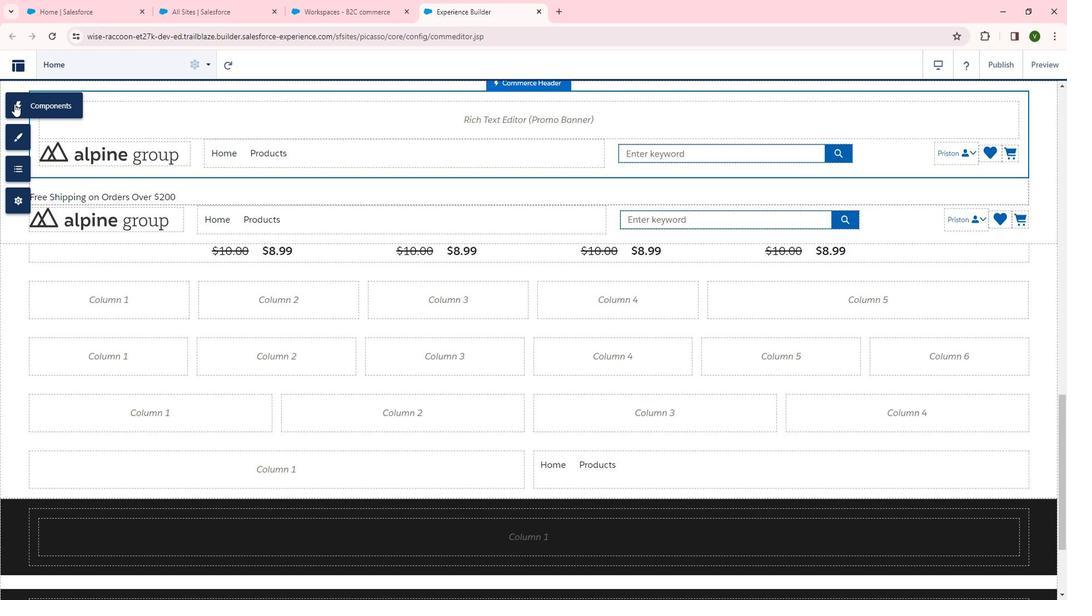 
Action: Mouse moved to (134, 356)
Screenshot: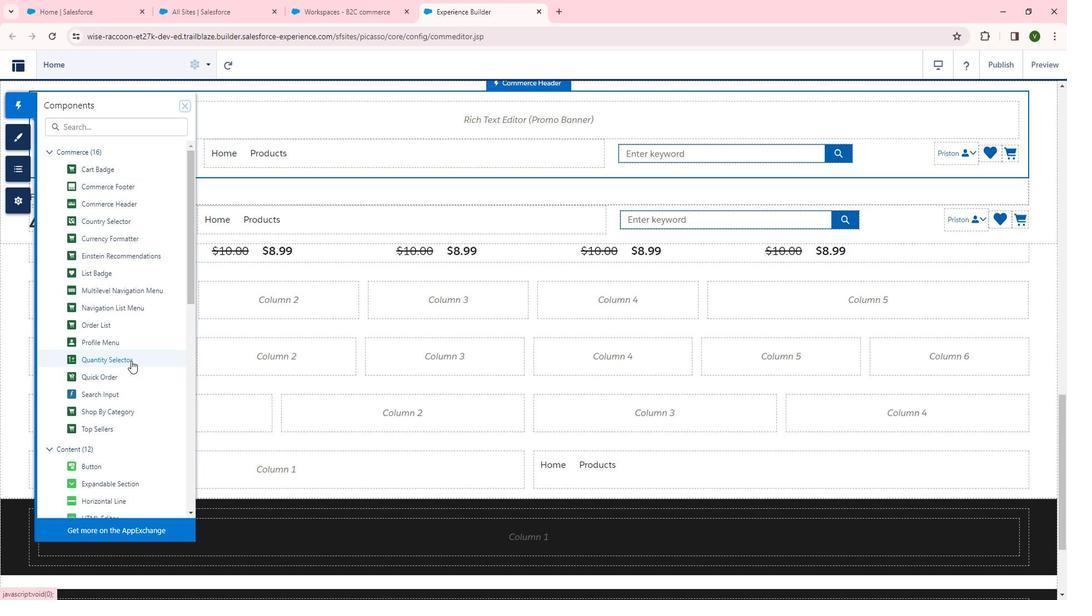 
Action: Mouse pressed left at (134, 356)
Screenshot: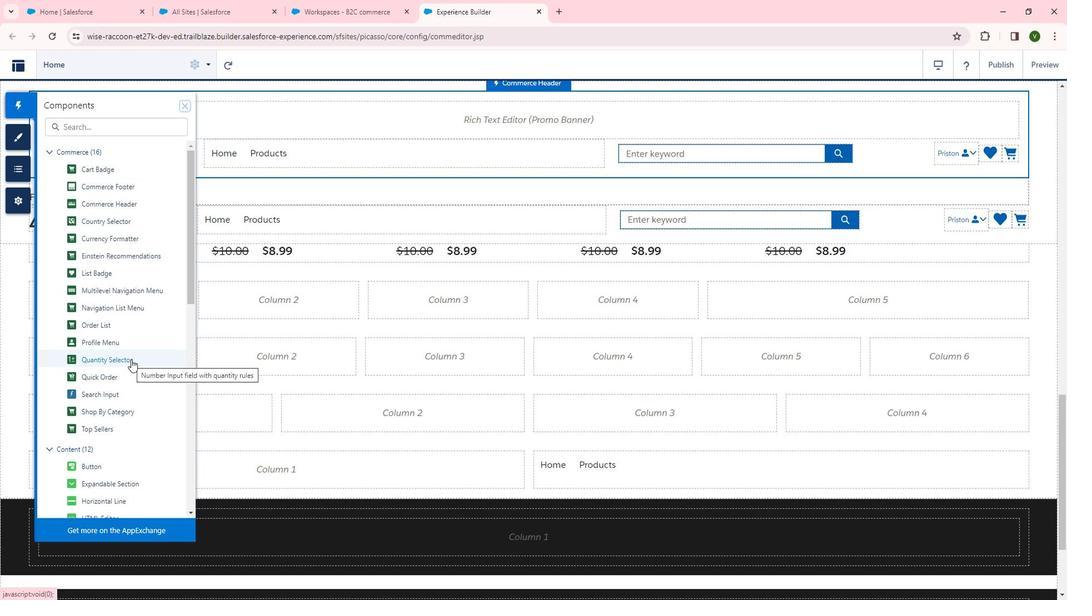 
Action: Mouse moved to (799, 304)
Screenshot: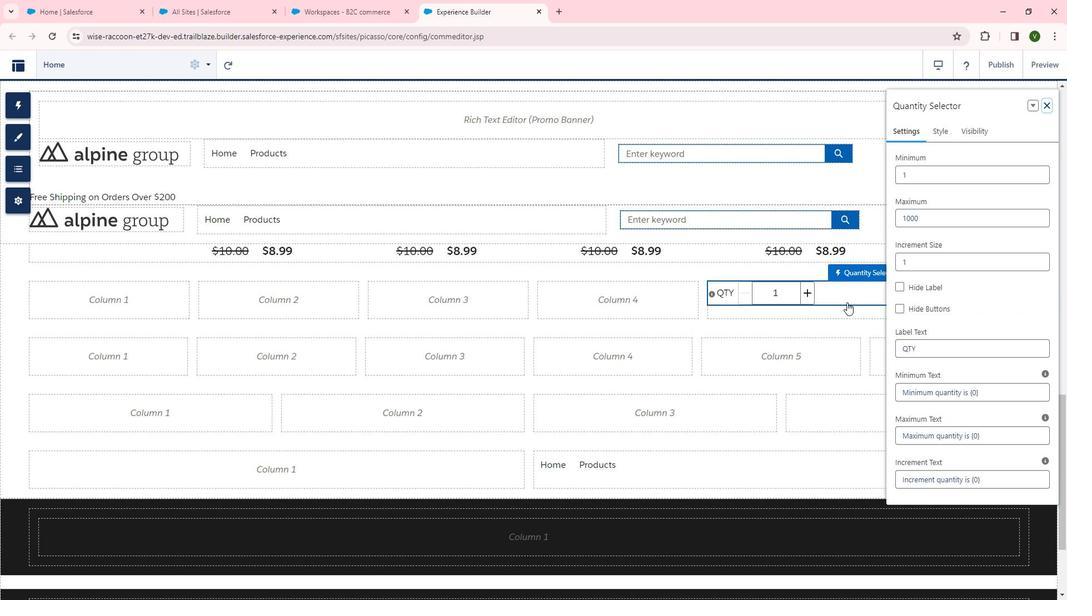 
